 Task: Move the task Implement backup and restore functionality for better data management to the section Done in the project TranslateForge and filter the tasks in the project by High Priority.
Action: Mouse moved to (482, 233)
Screenshot: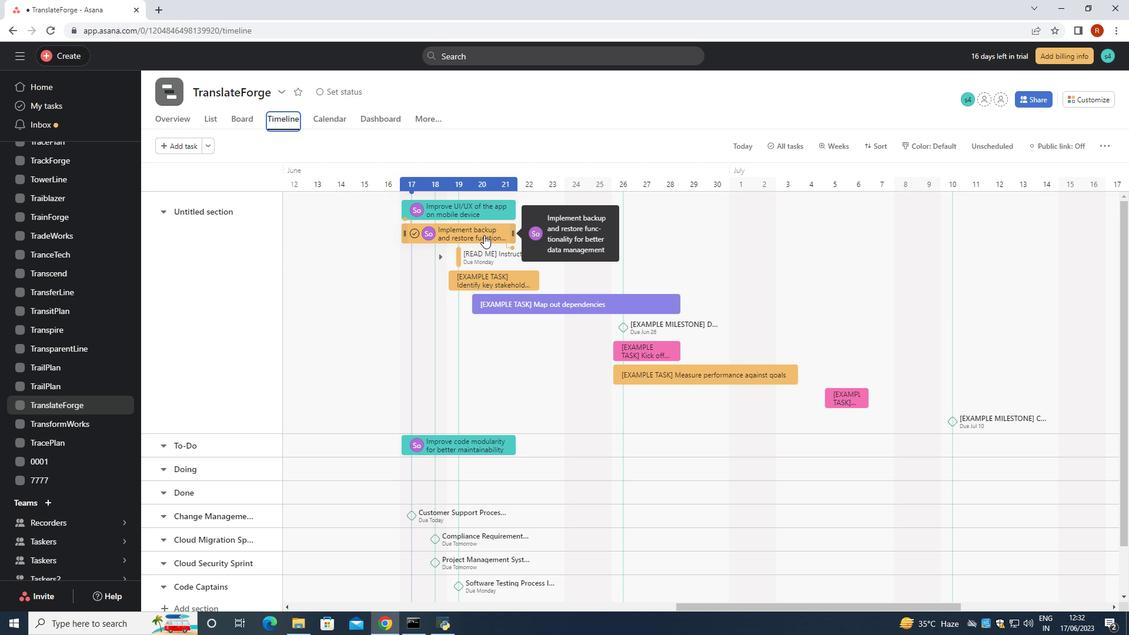 
Action: Mouse pressed left at (482, 233)
Screenshot: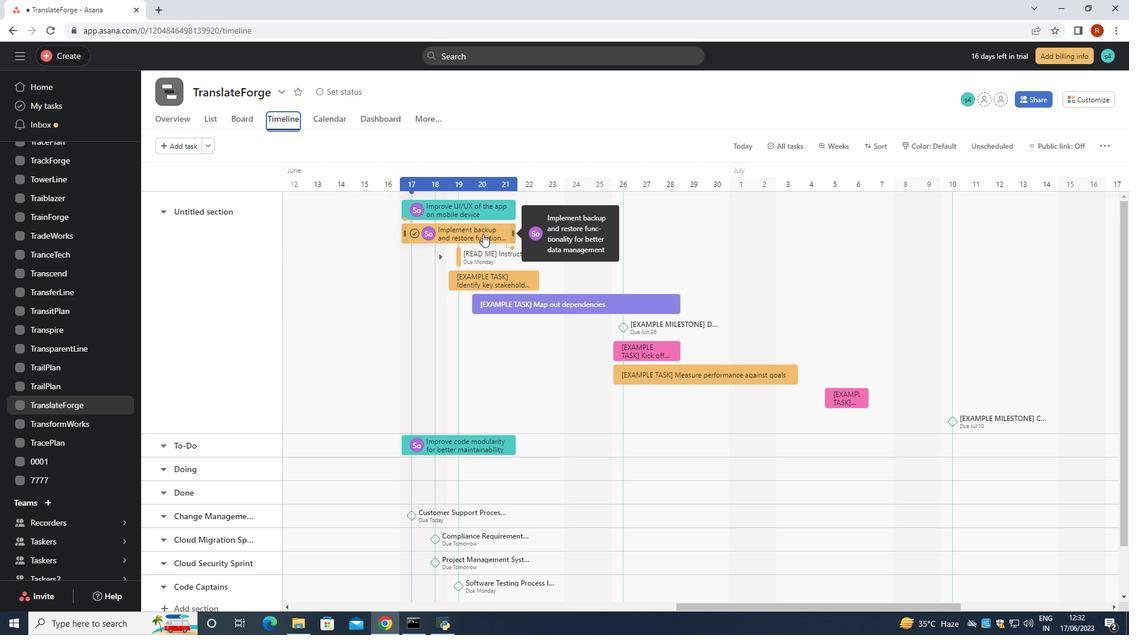 
Action: Mouse moved to (905, 280)
Screenshot: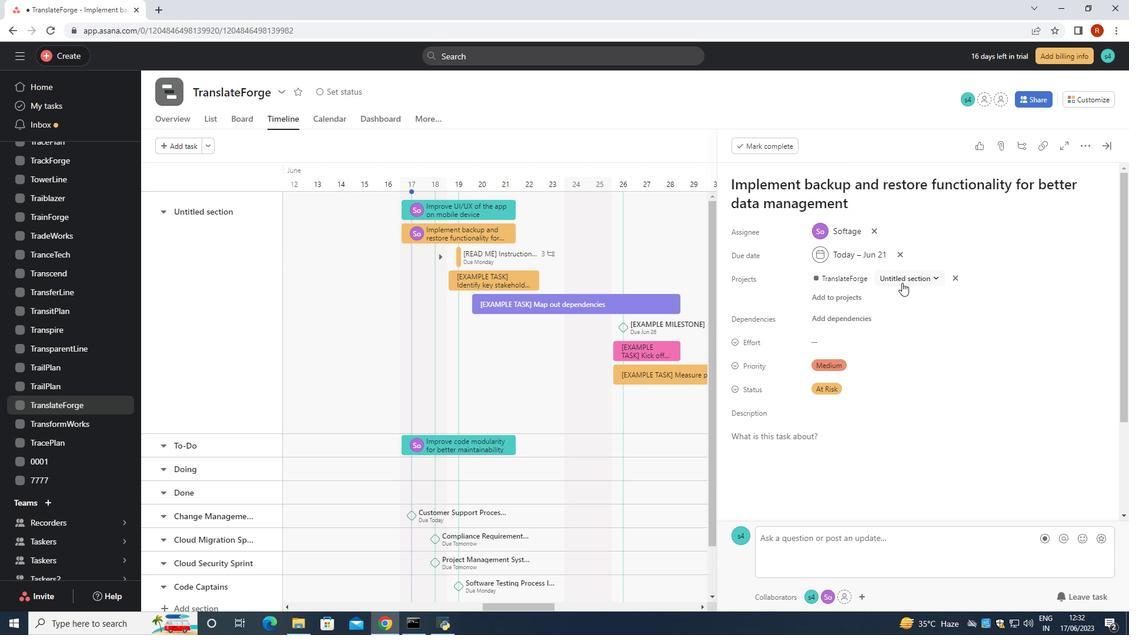 
Action: Mouse pressed left at (905, 280)
Screenshot: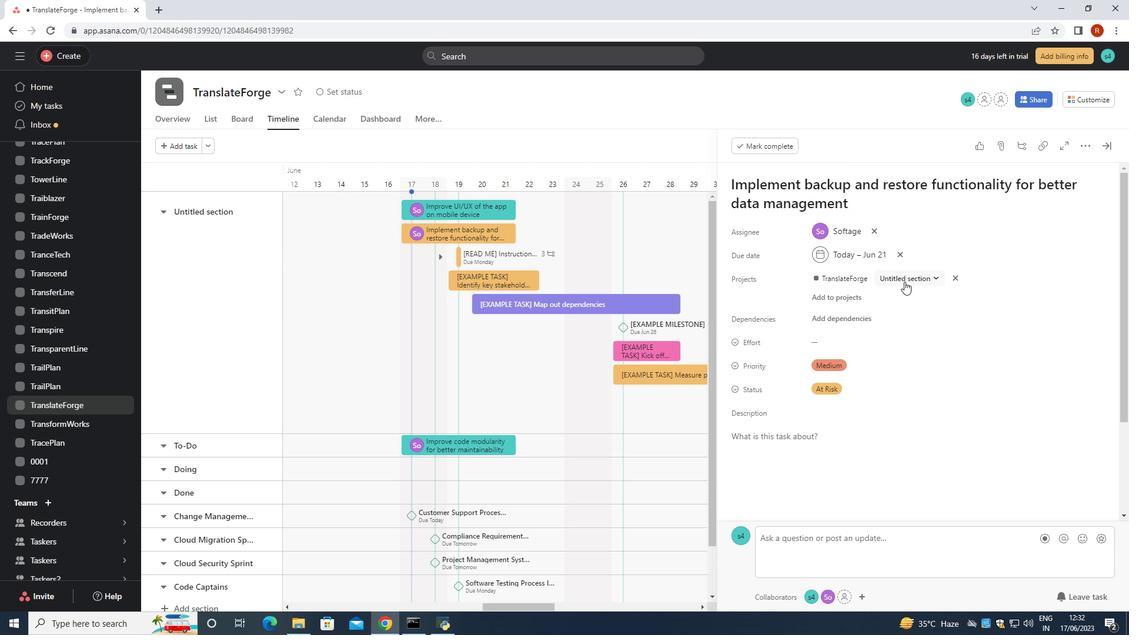 
Action: Mouse moved to (856, 367)
Screenshot: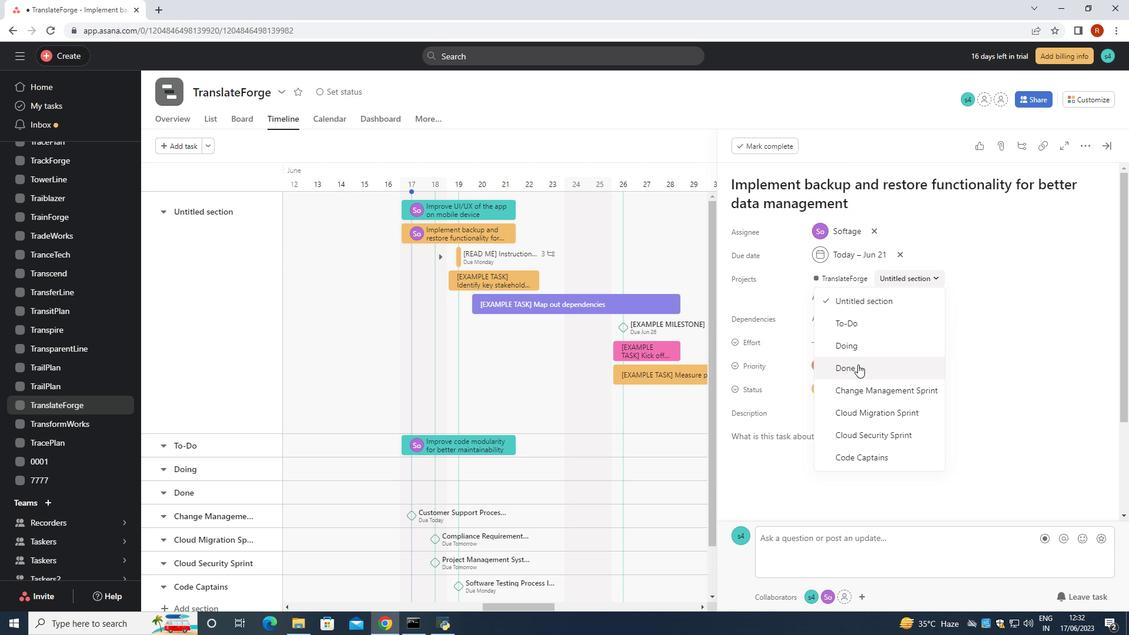 
Action: Mouse pressed left at (856, 367)
Screenshot: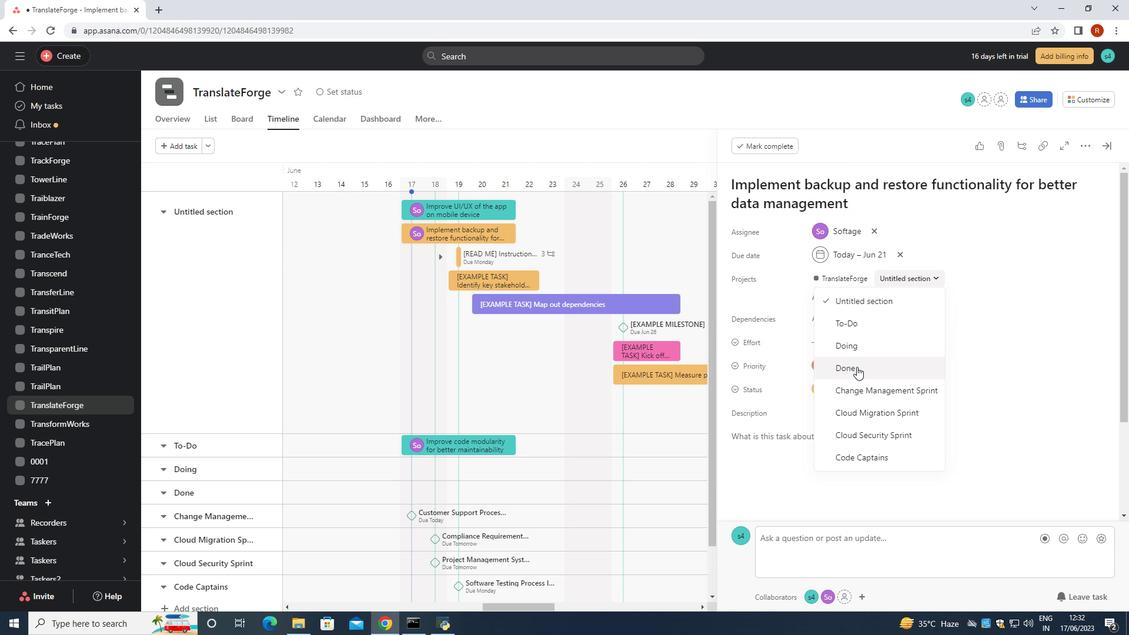
Action: Mouse moved to (1103, 151)
Screenshot: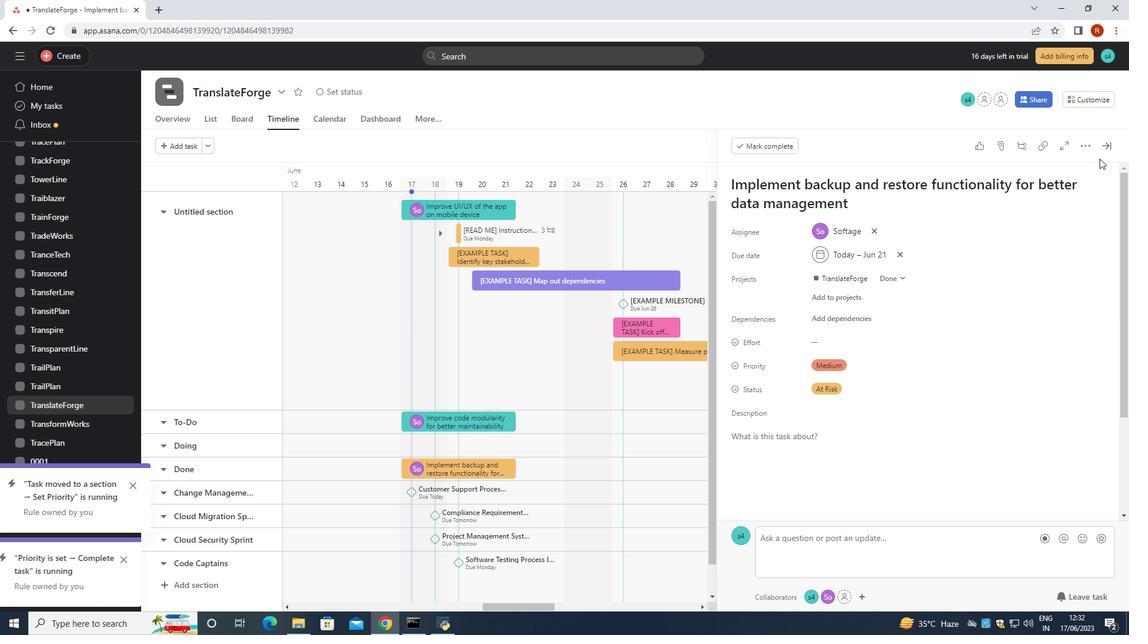 
Action: Mouse pressed left at (1103, 151)
Screenshot: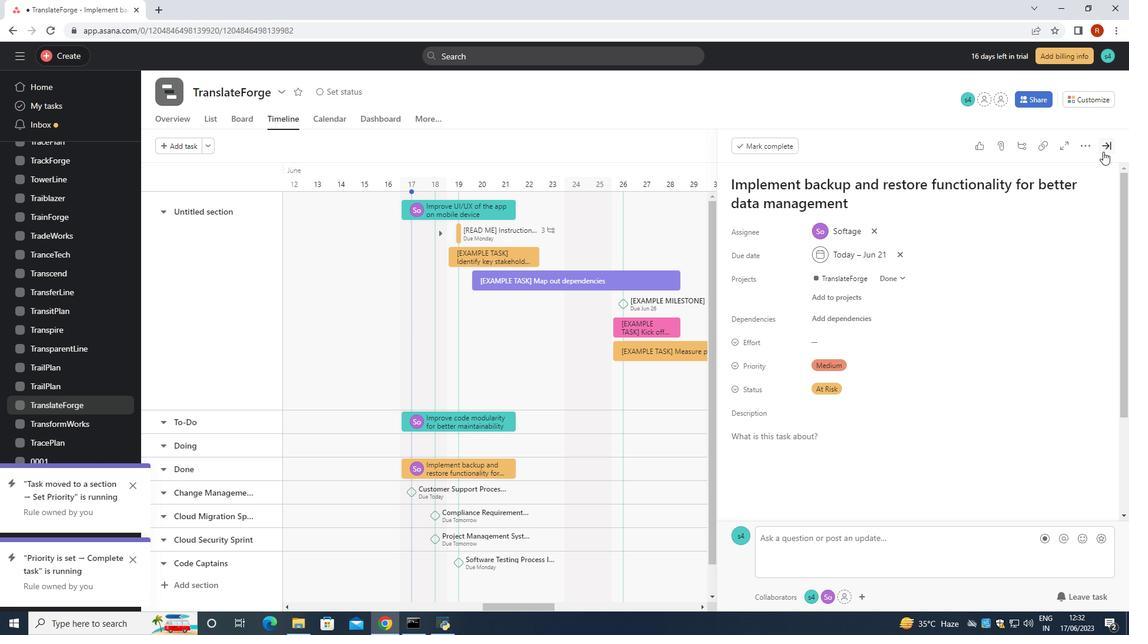 
Action: Mouse moved to (218, 117)
Screenshot: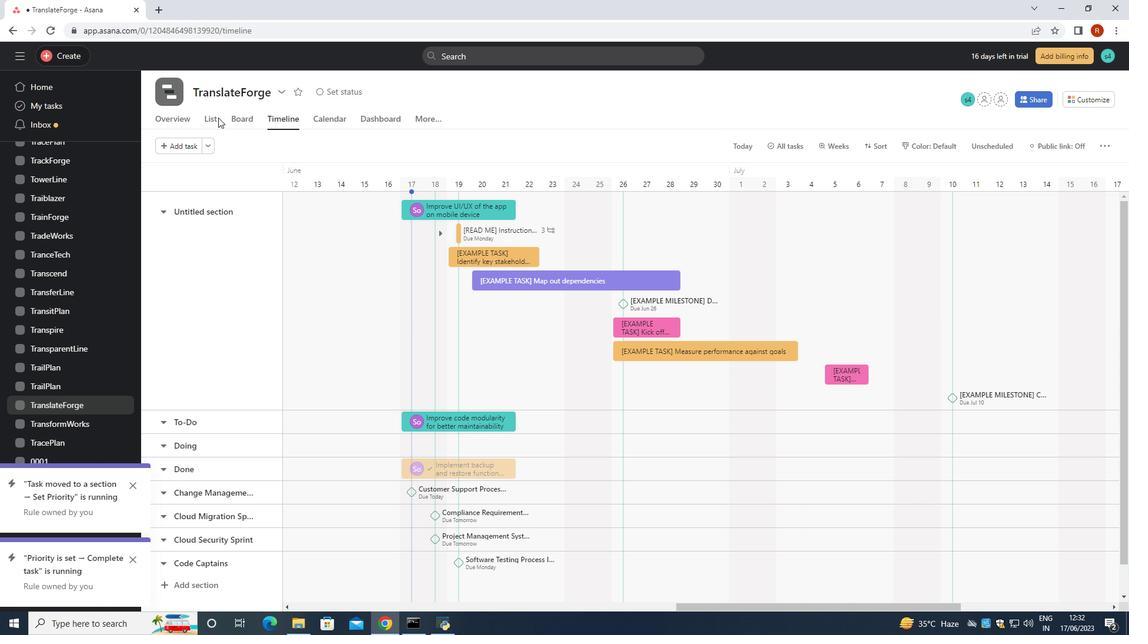 
Action: Mouse pressed left at (218, 117)
Screenshot: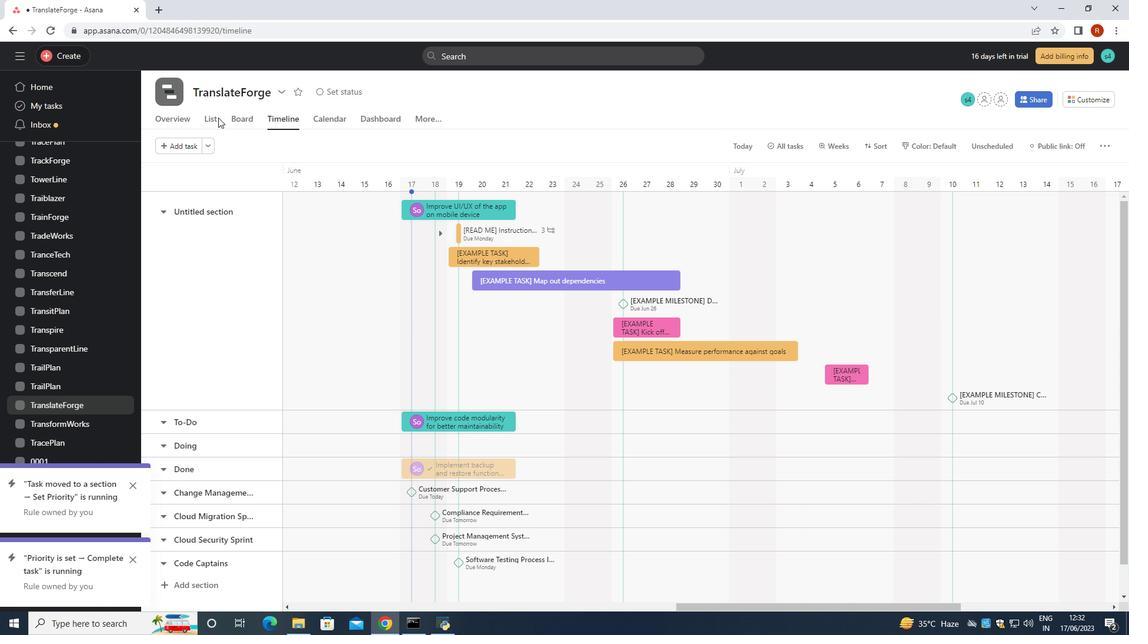 
Action: Mouse moved to (208, 119)
Screenshot: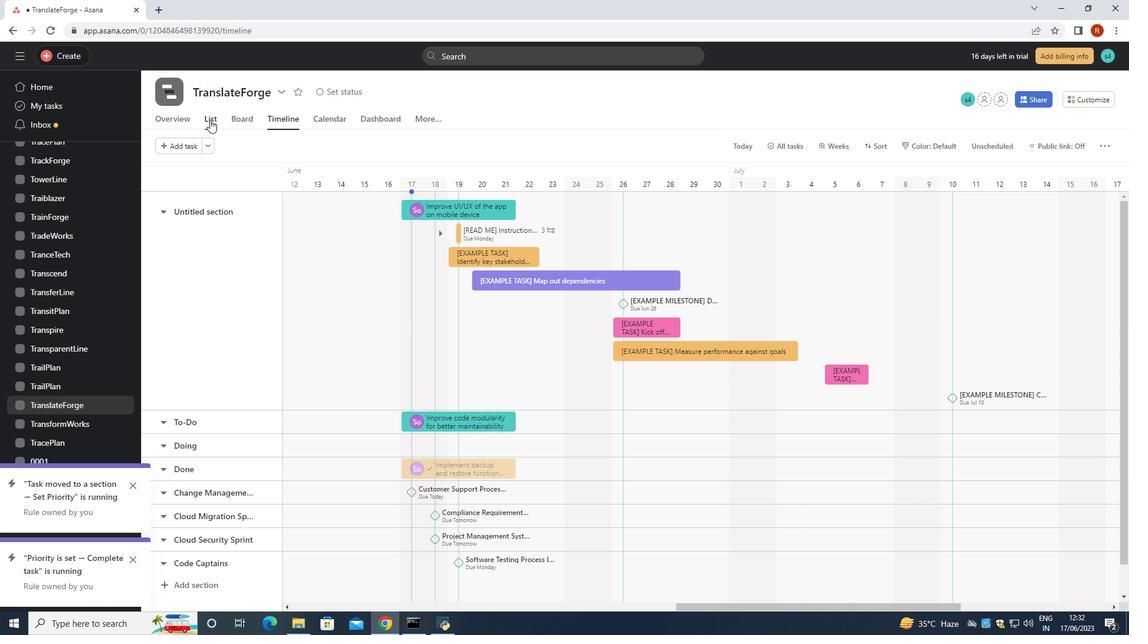 
Action: Mouse pressed left at (208, 119)
Screenshot: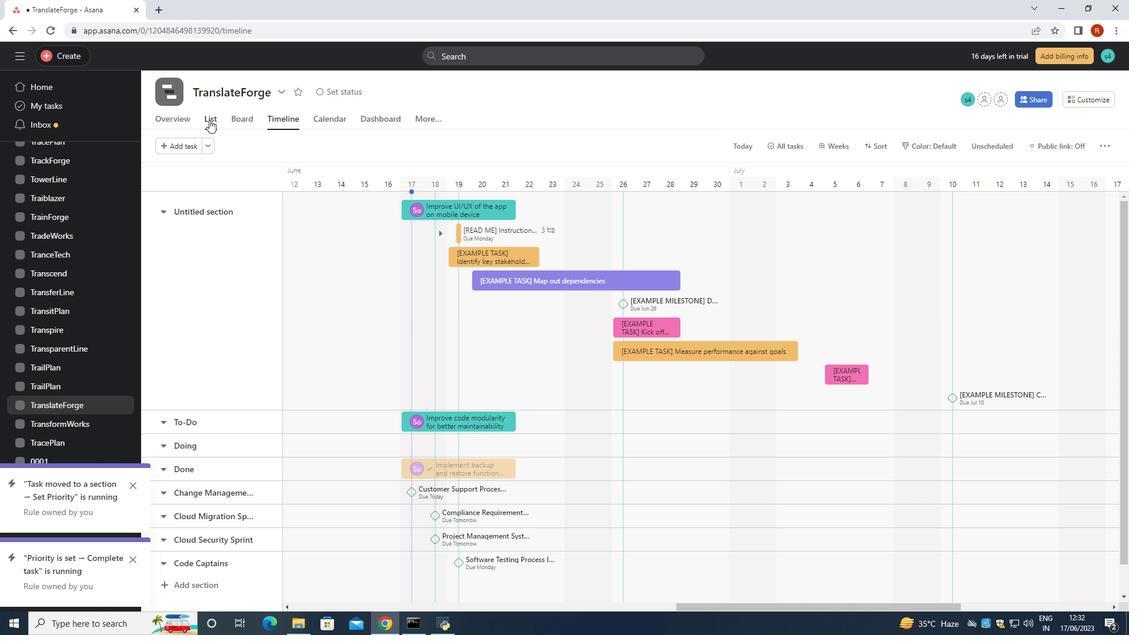 
Action: Mouse moved to (249, 151)
Screenshot: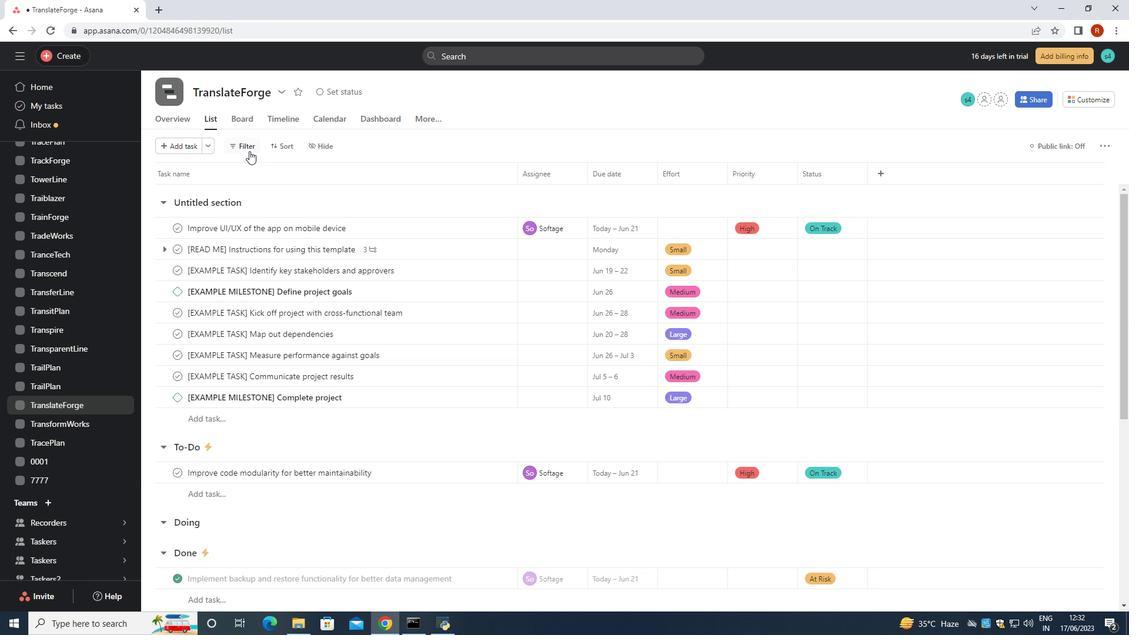 
Action: Mouse pressed left at (249, 151)
Screenshot: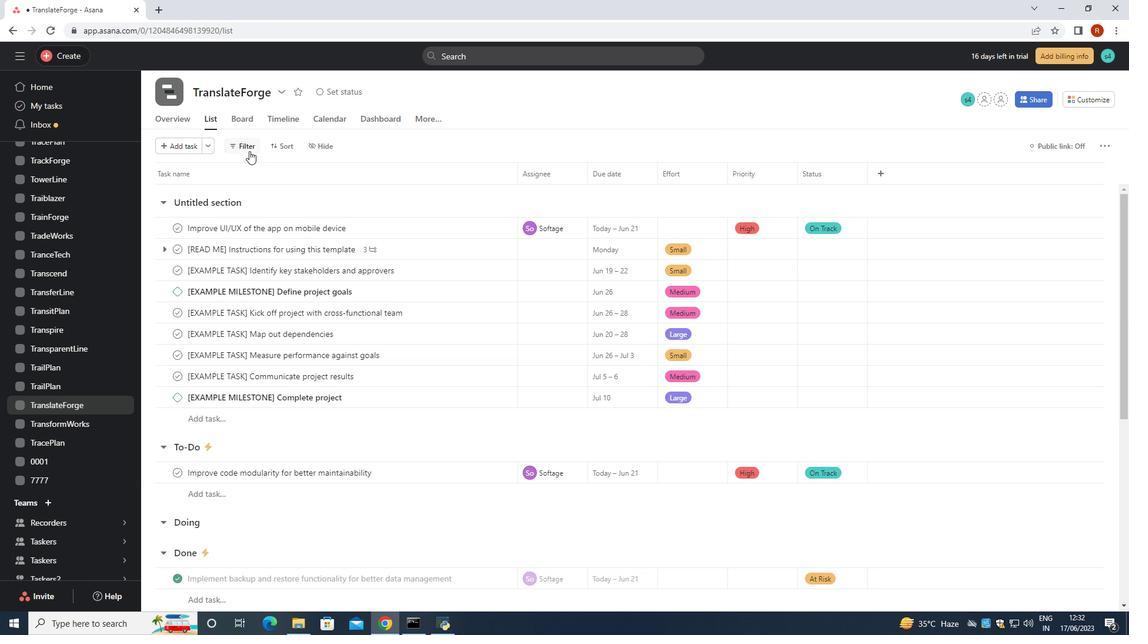 
Action: Mouse moved to (282, 241)
Screenshot: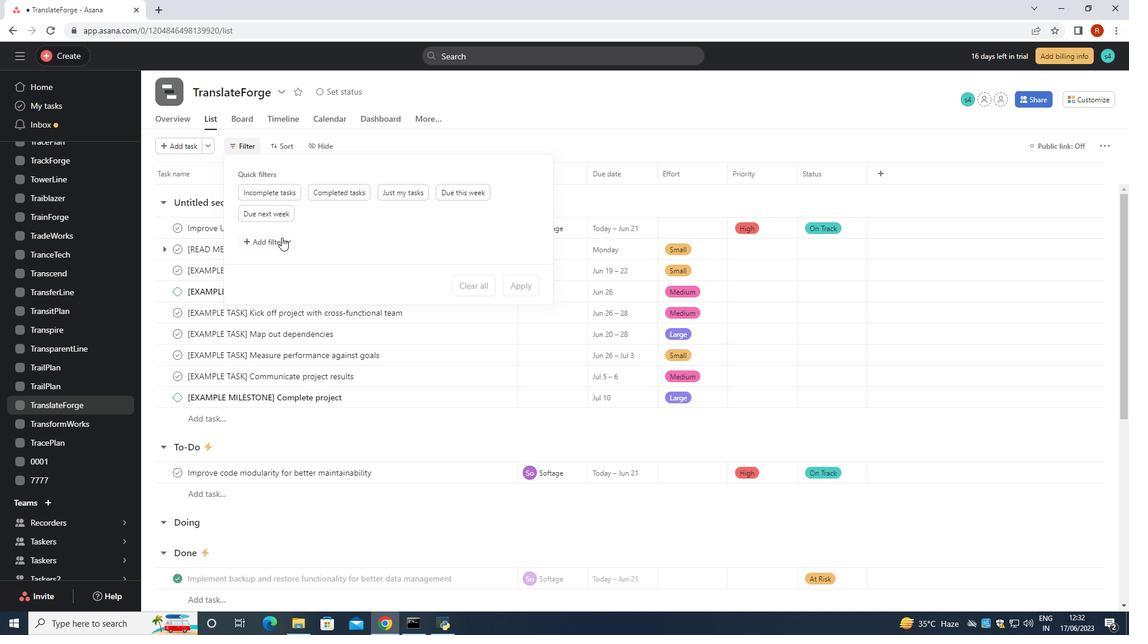 
Action: Mouse pressed left at (282, 241)
Screenshot: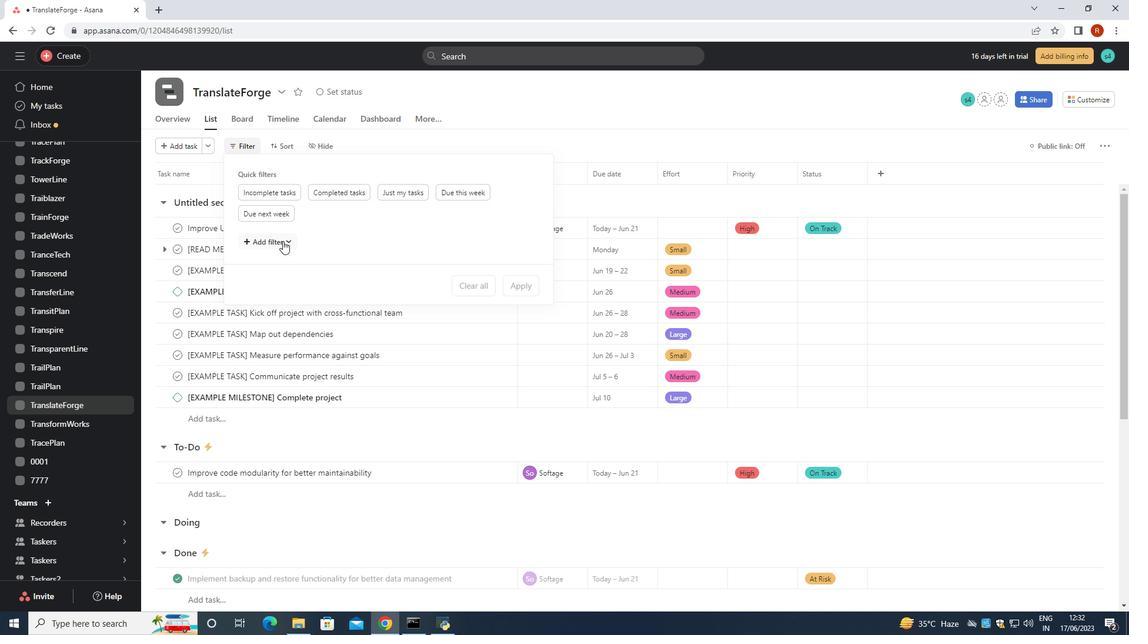 
Action: Mouse moved to (274, 402)
Screenshot: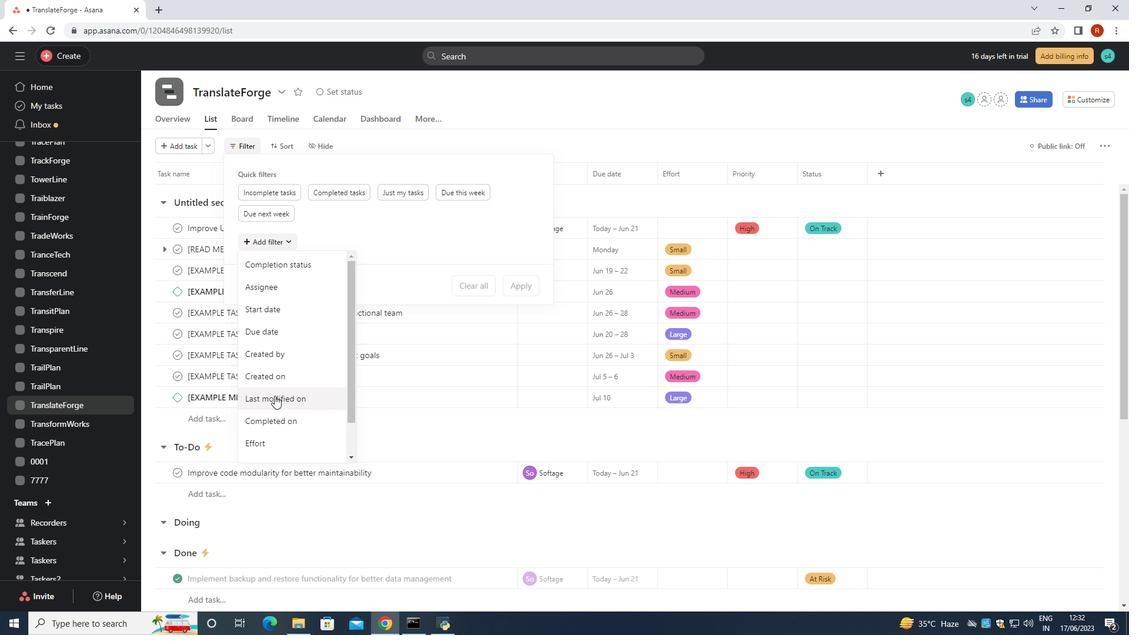 
Action: Mouse scrolled (274, 402) with delta (0, 0)
Screenshot: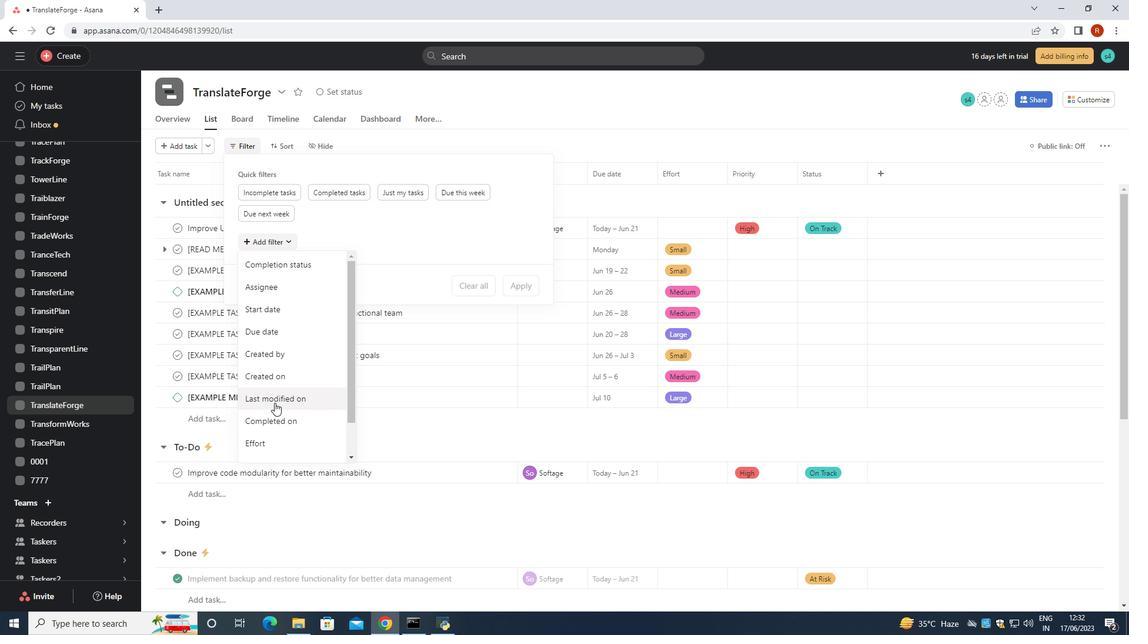 
Action: Mouse moved to (262, 422)
Screenshot: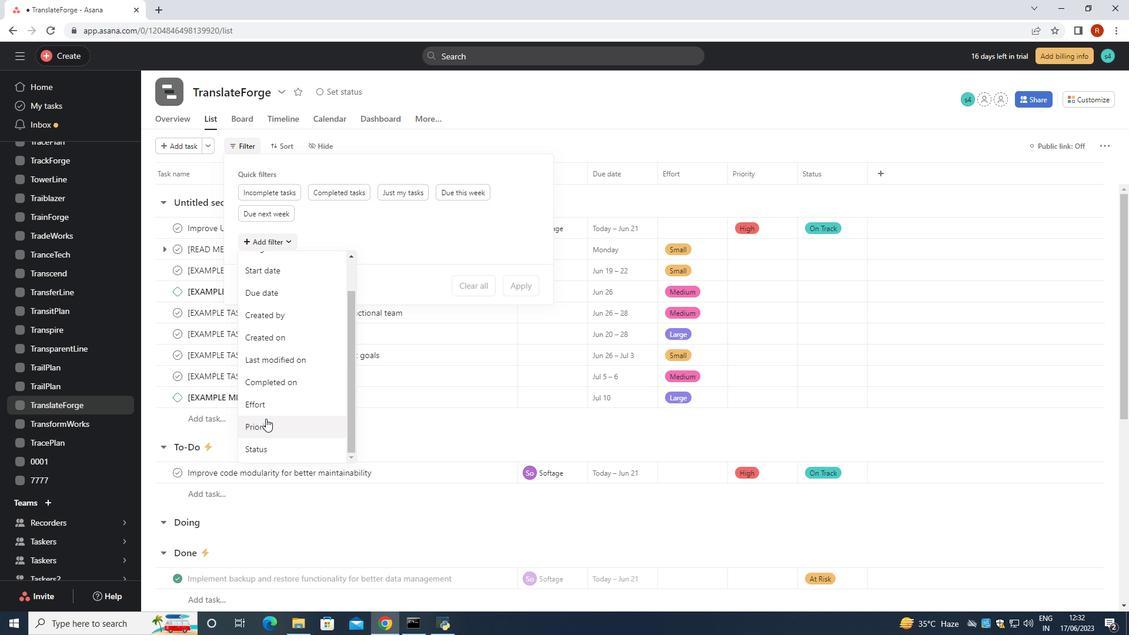 
Action: Mouse pressed left at (262, 422)
Screenshot: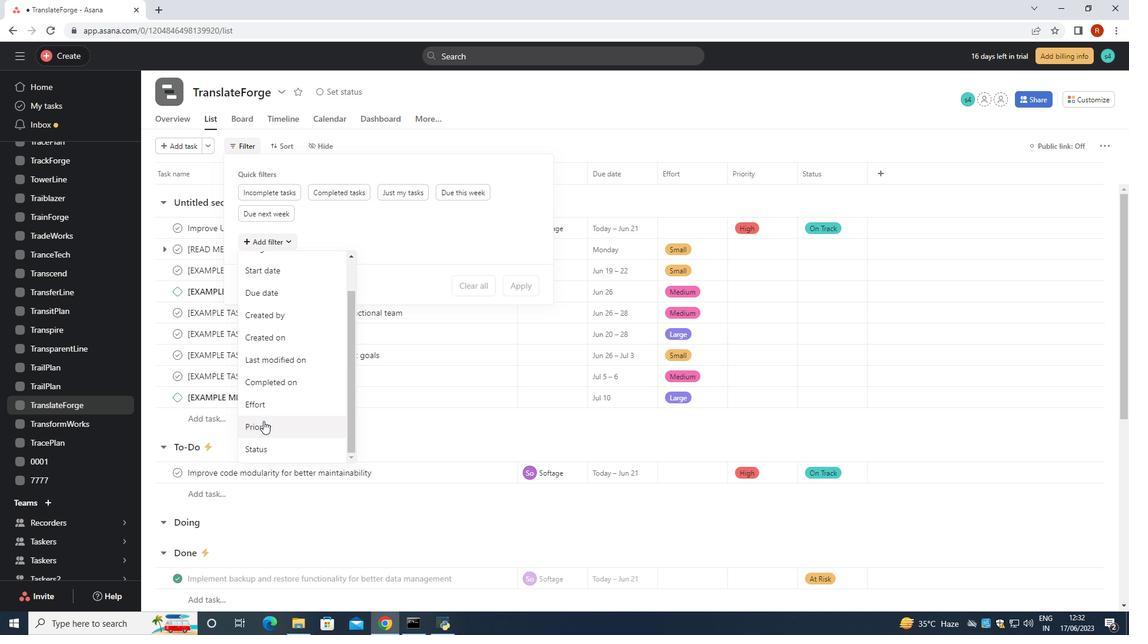 
Action: Mouse moved to (519, 329)
Screenshot: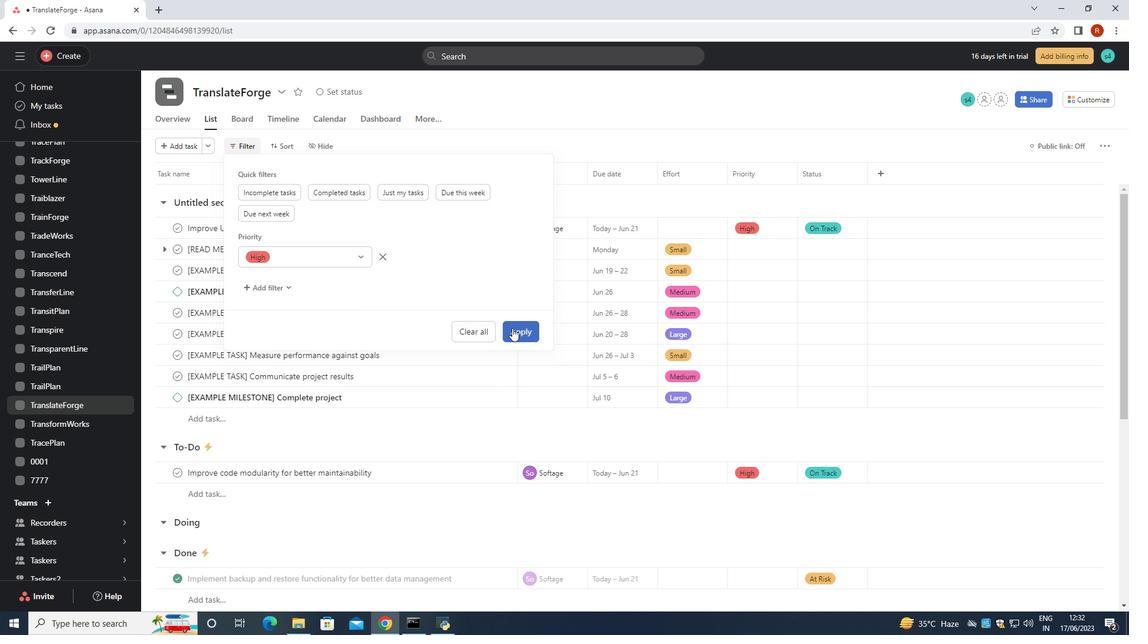 
Action: Mouse pressed left at (519, 329)
Screenshot: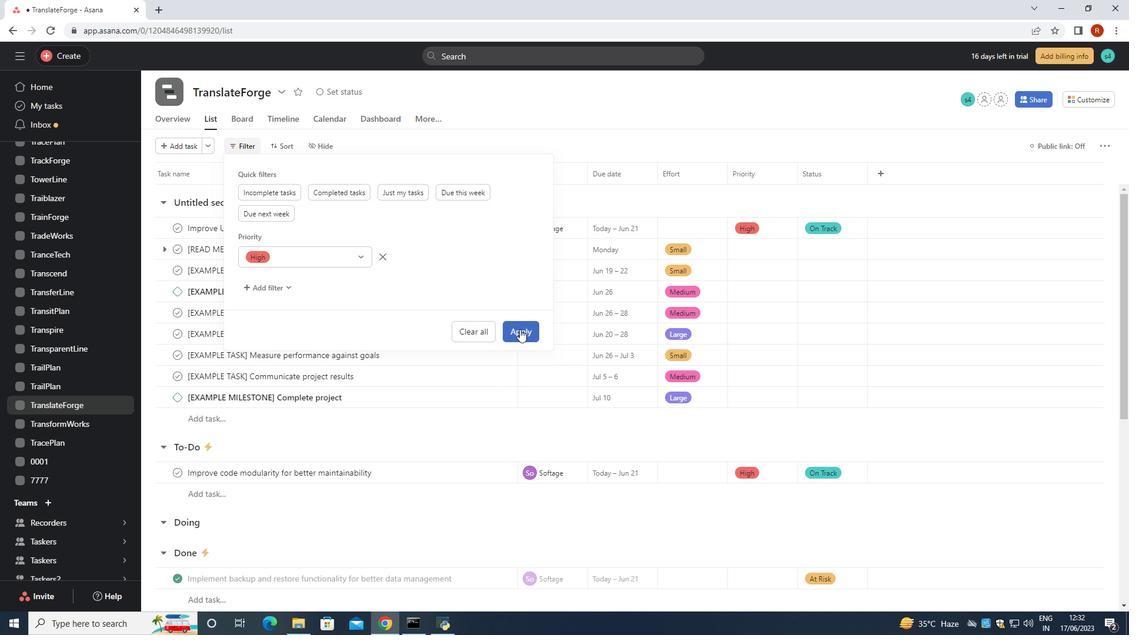 
